 Task: Look for properties with bedroom entrances wider than 32 inches (81 centimeters).
Action: Mouse pressed left at (998, 148)
Screenshot: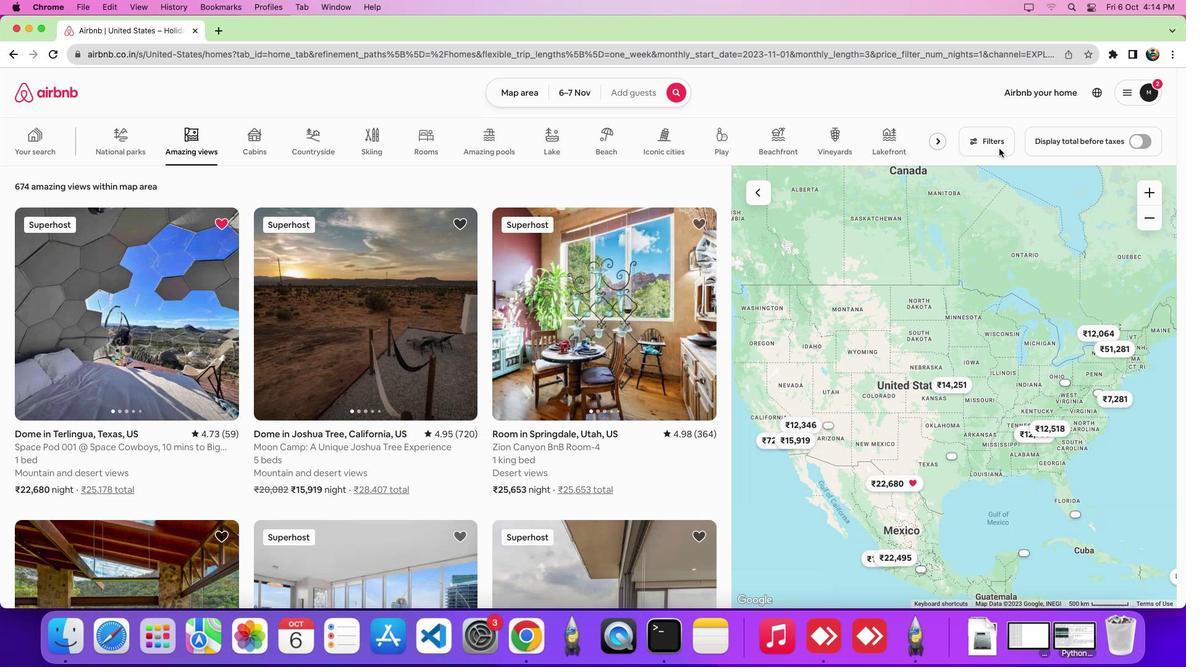 
Action: Mouse moved to (984, 148)
Screenshot: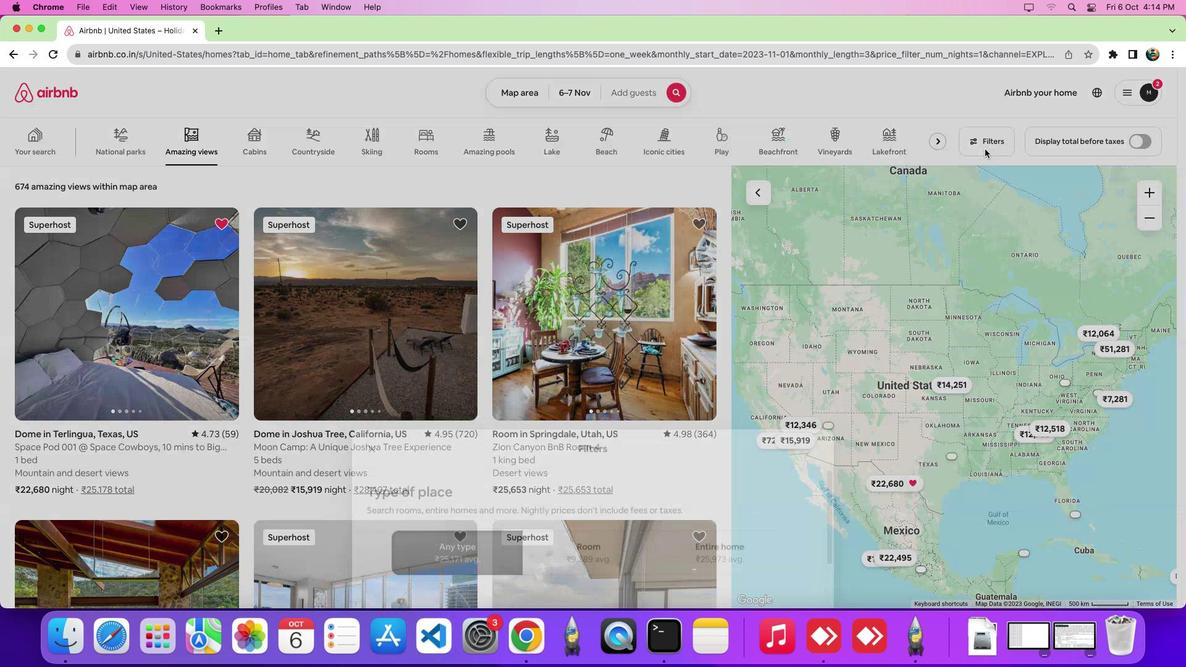 
Action: Mouse pressed left at (984, 148)
Screenshot: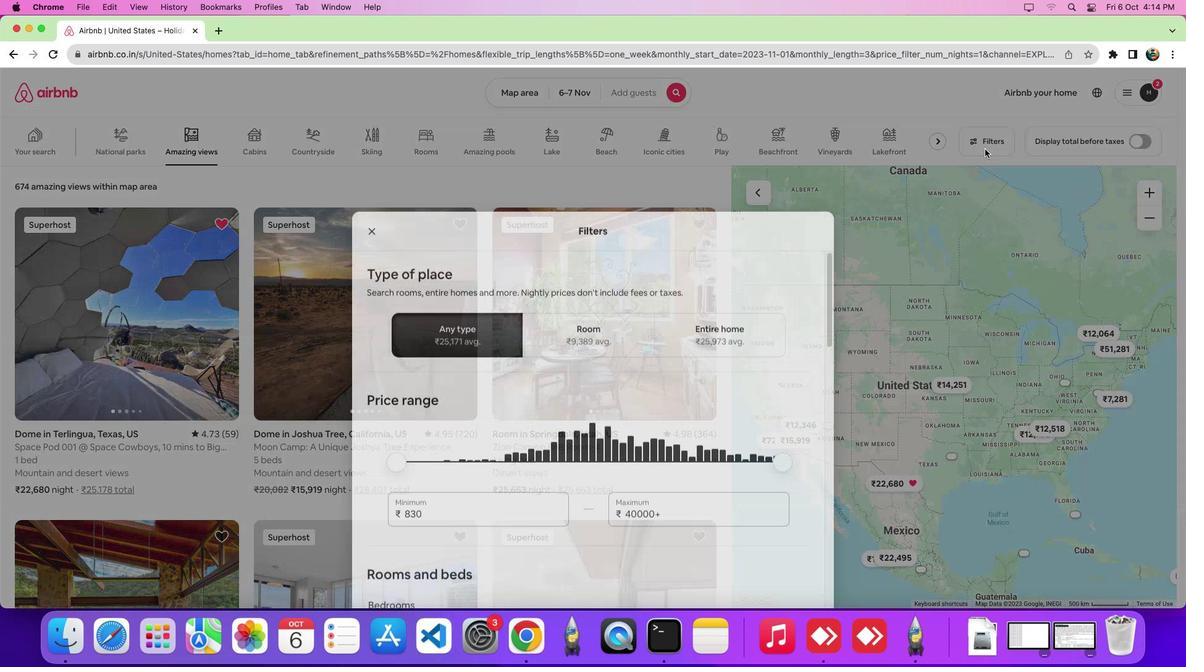 
Action: Mouse moved to (585, 206)
Screenshot: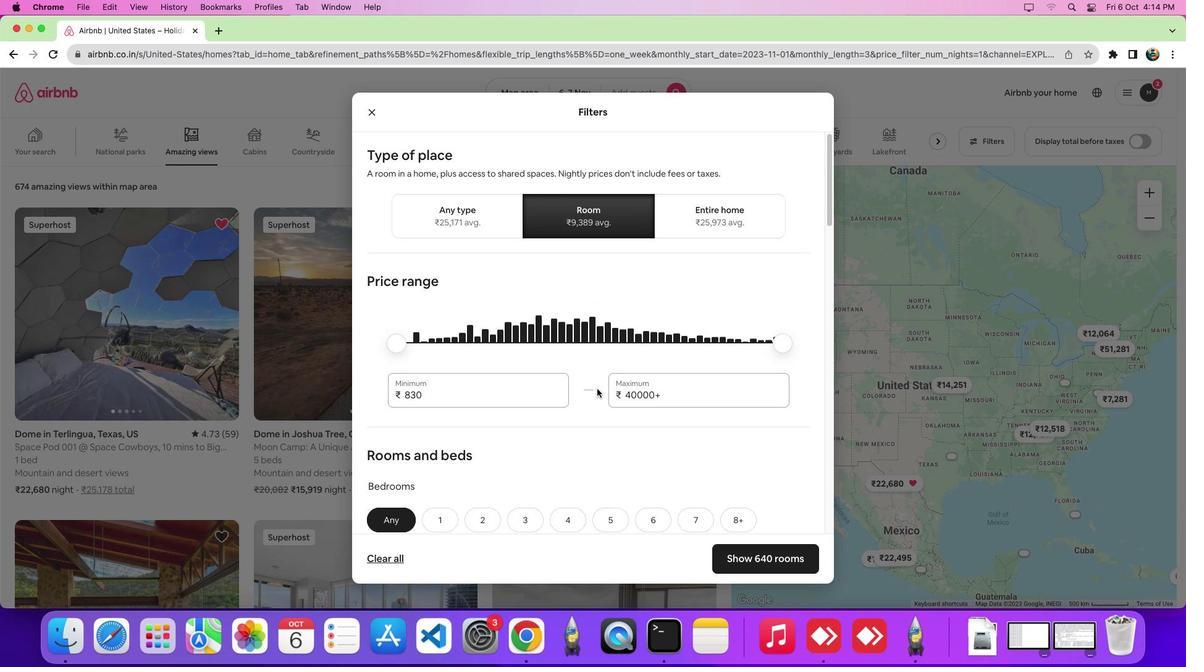 
Action: Mouse pressed left at (585, 206)
Screenshot: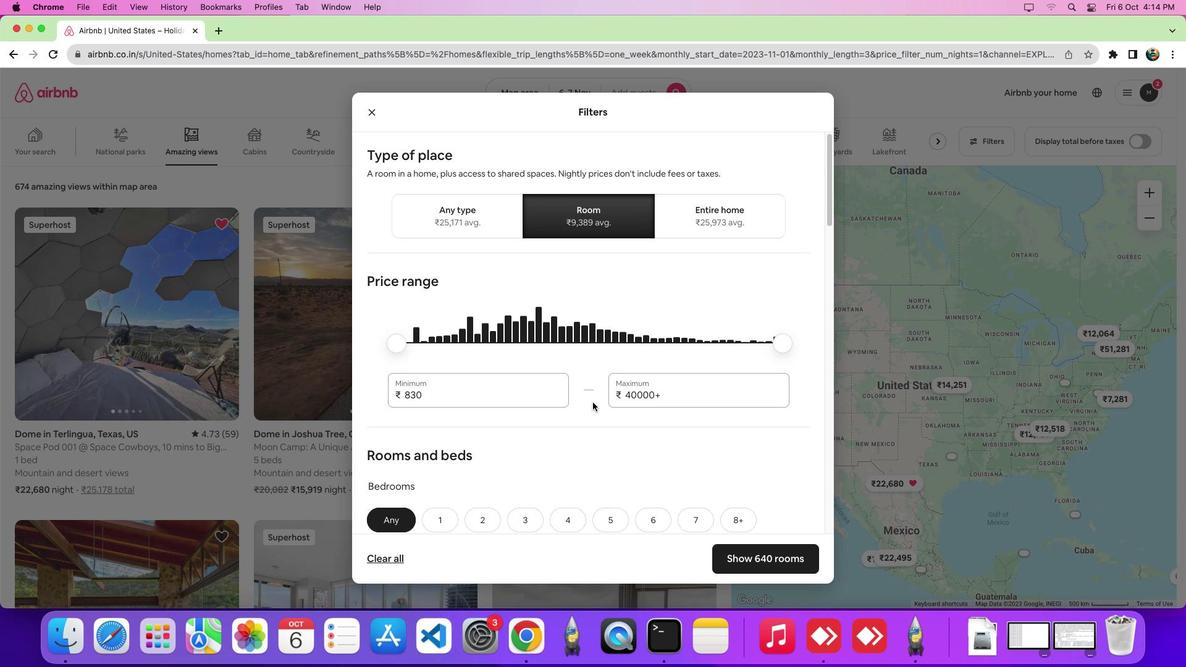 
Action: Mouse moved to (592, 402)
Screenshot: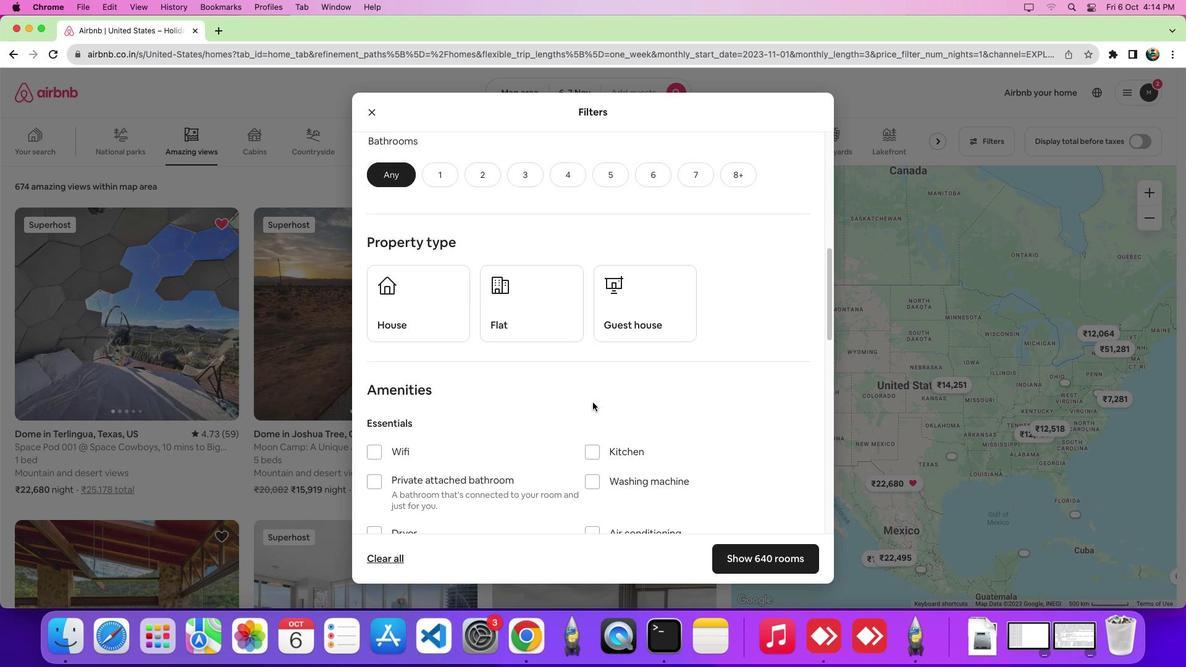 
Action: Mouse scrolled (592, 402) with delta (0, 0)
Screenshot: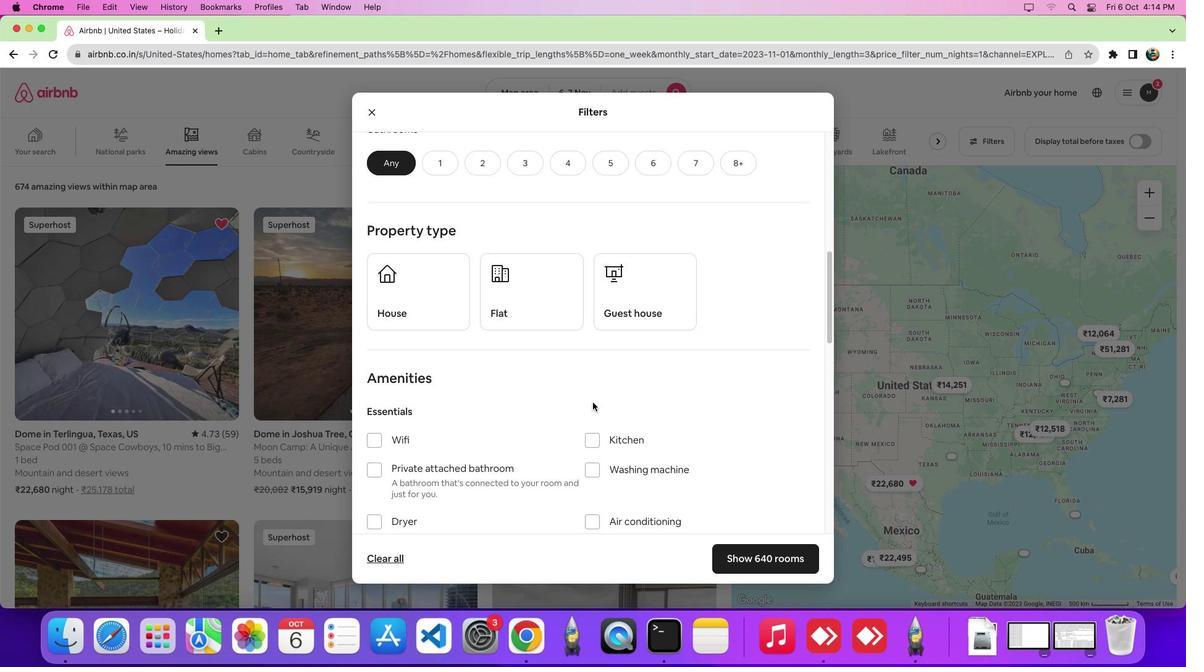 
Action: Mouse scrolled (592, 402) with delta (0, 0)
Screenshot: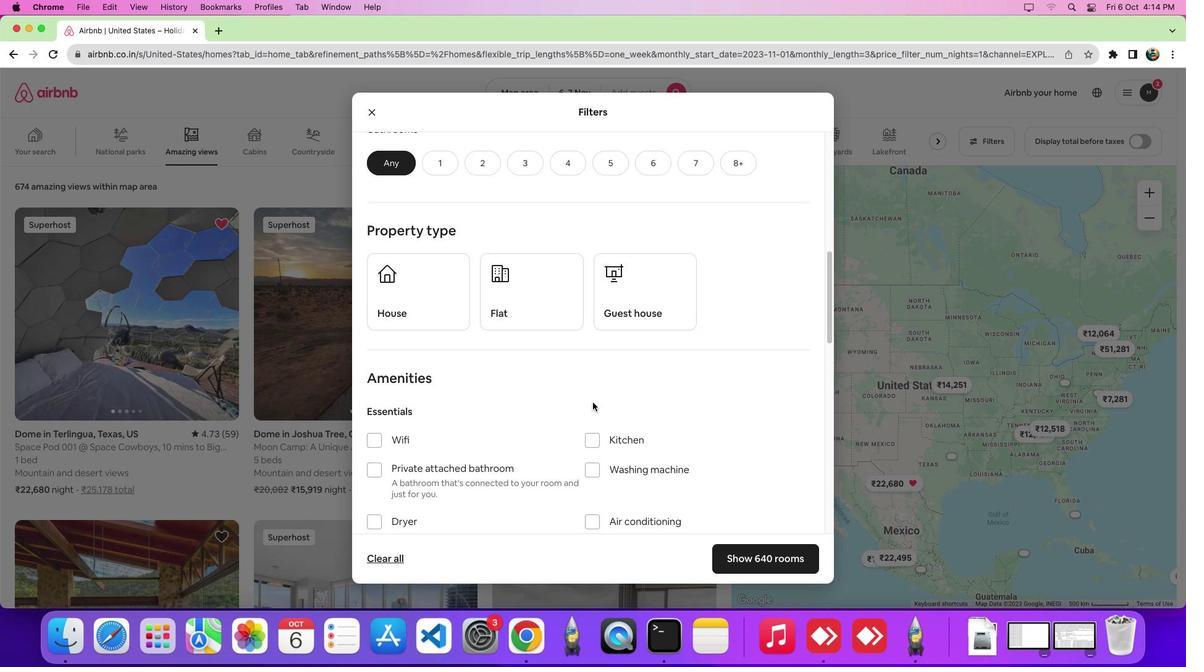 
Action: Mouse scrolled (592, 402) with delta (0, -4)
Screenshot: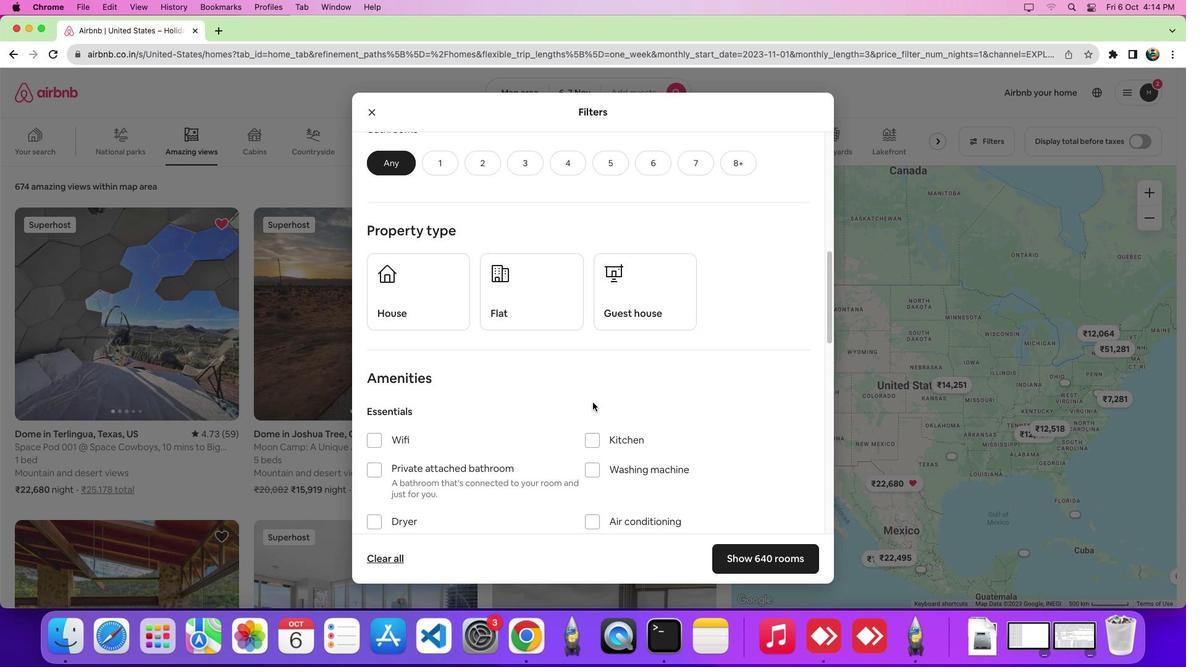 
Action: Mouse scrolled (592, 402) with delta (0, -6)
Screenshot: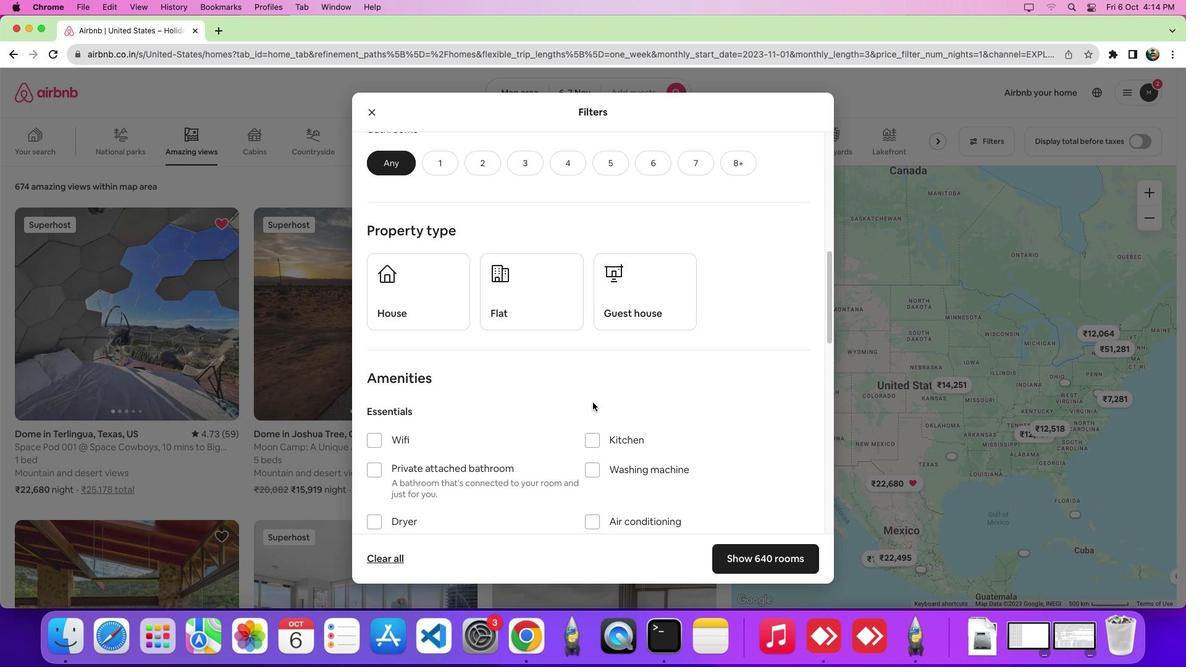 
Action: Mouse scrolled (592, 402) with delta (0, 0)
Screenshot: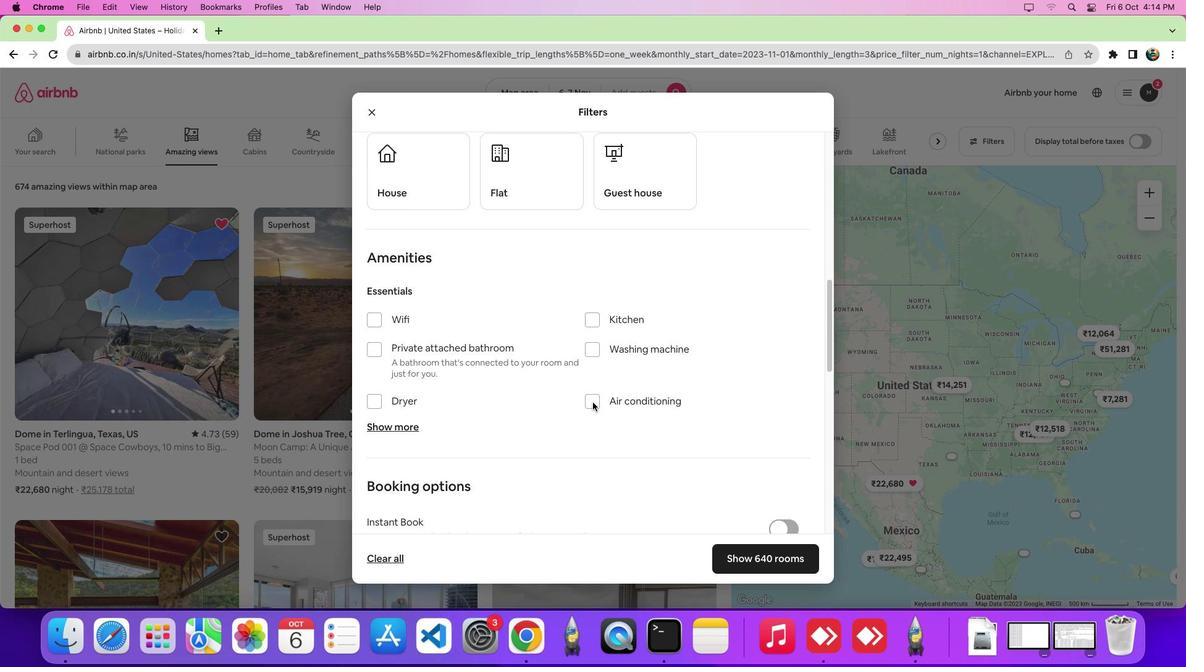 
Action: Mouse scrolled (592, 402) with delta (0, 0)
Screenshot: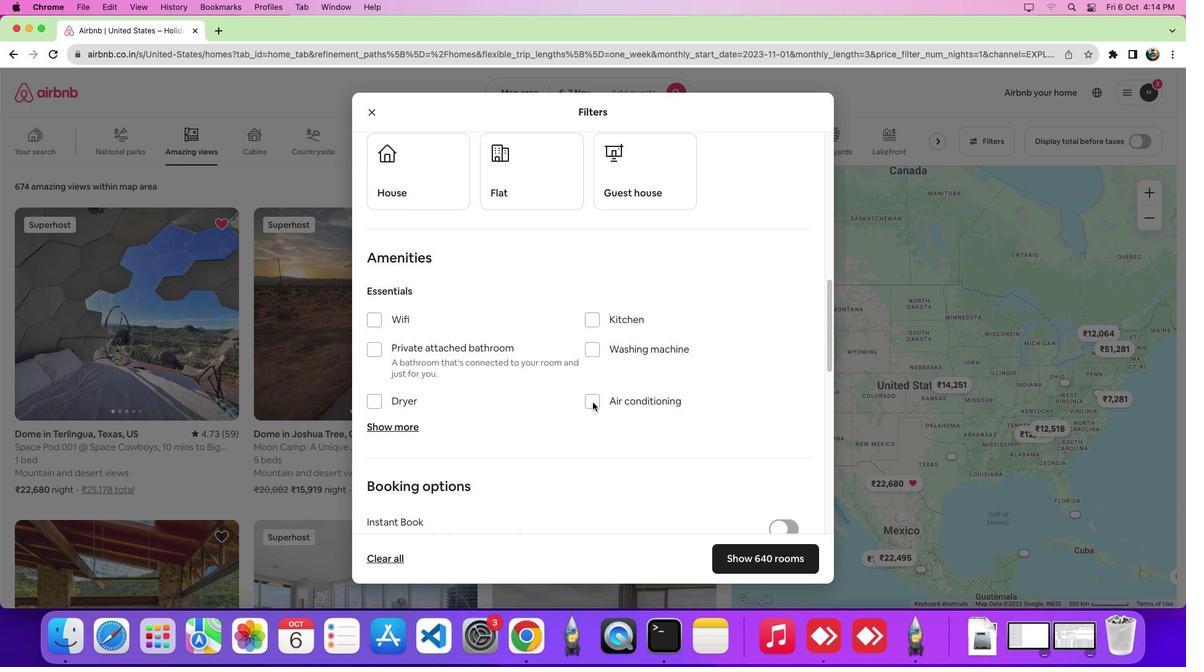 
Action: Mouse scrolled (592, 402) with delta (0, -1)
Screenshot: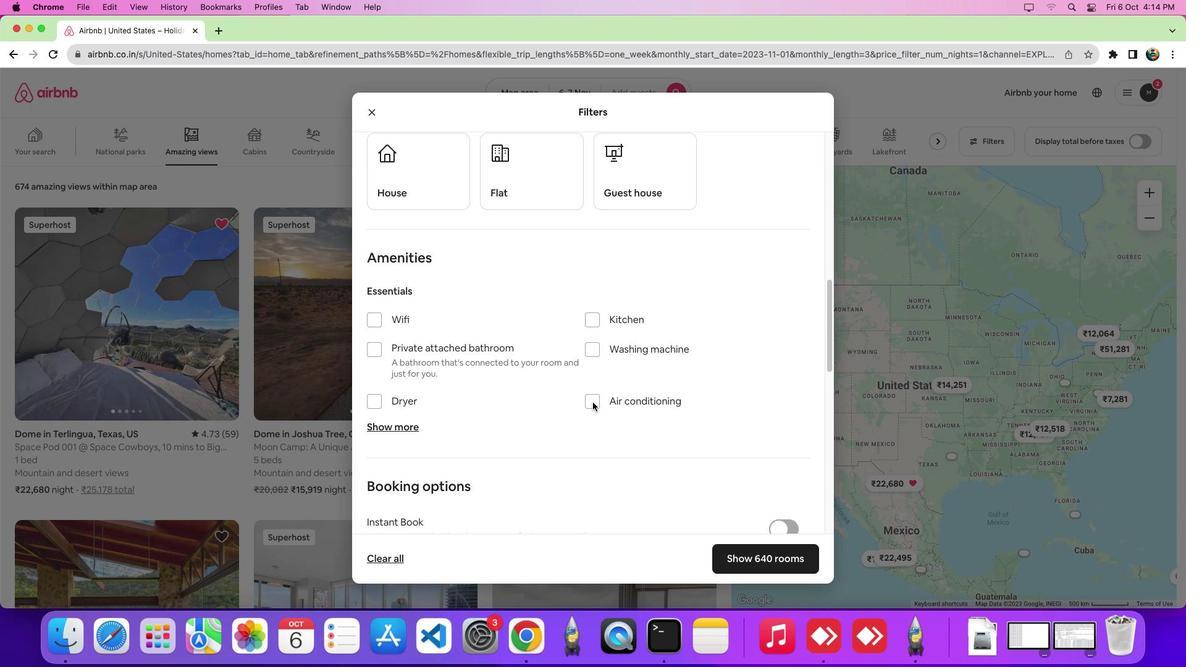 
Action: Mouse scrolled (592, 402) with delta (0, 0)
Screenshot: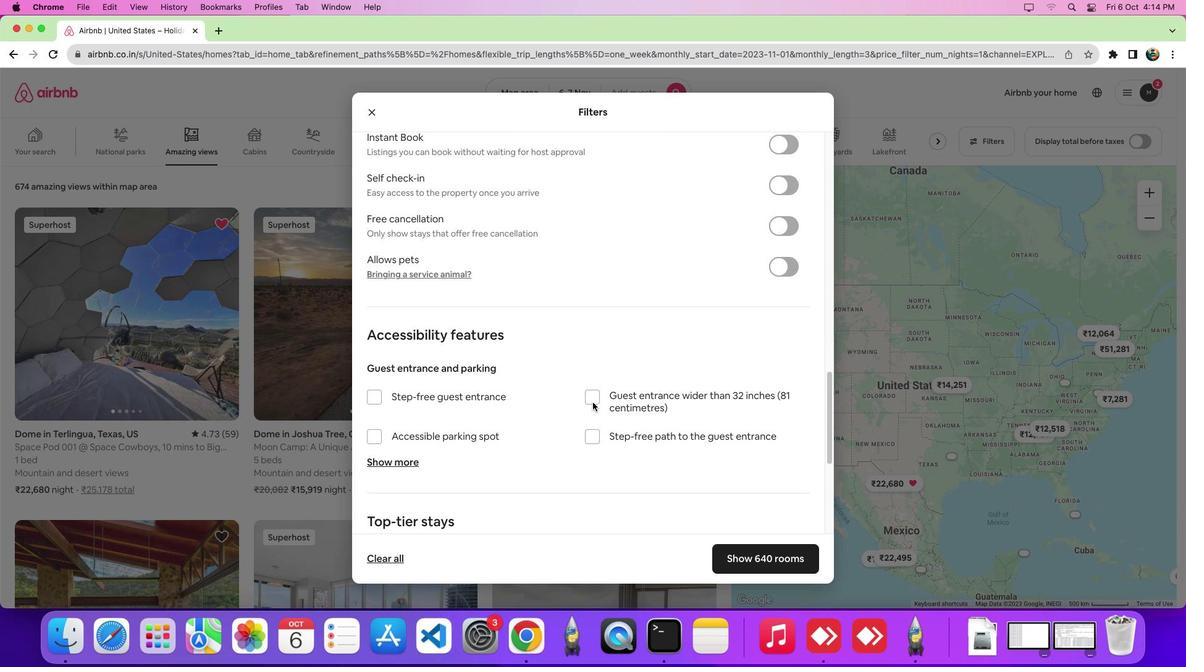 
Action: Mouse scrolled (592, 402) with delta (0, 0)
Screenshot: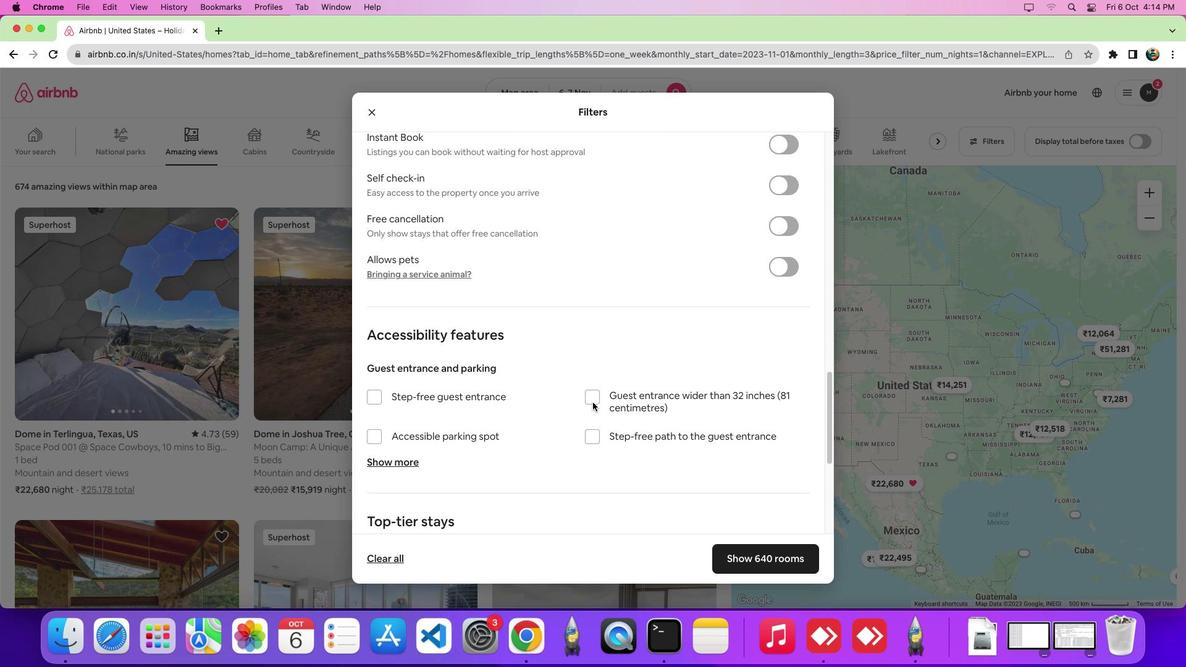 
Action: Mouse scrolled (592, 402) with delta (0, -3)
Screenshot: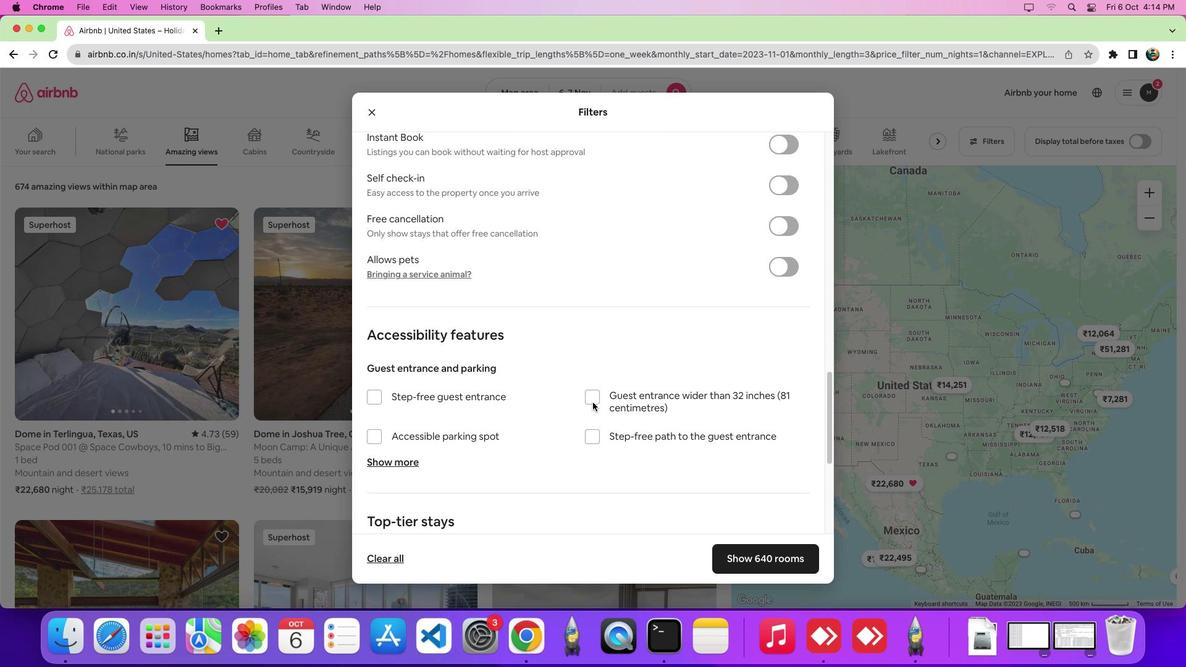 
Action: Mouse scrolled (592, 402) with delta (0, -4)
Screenshot: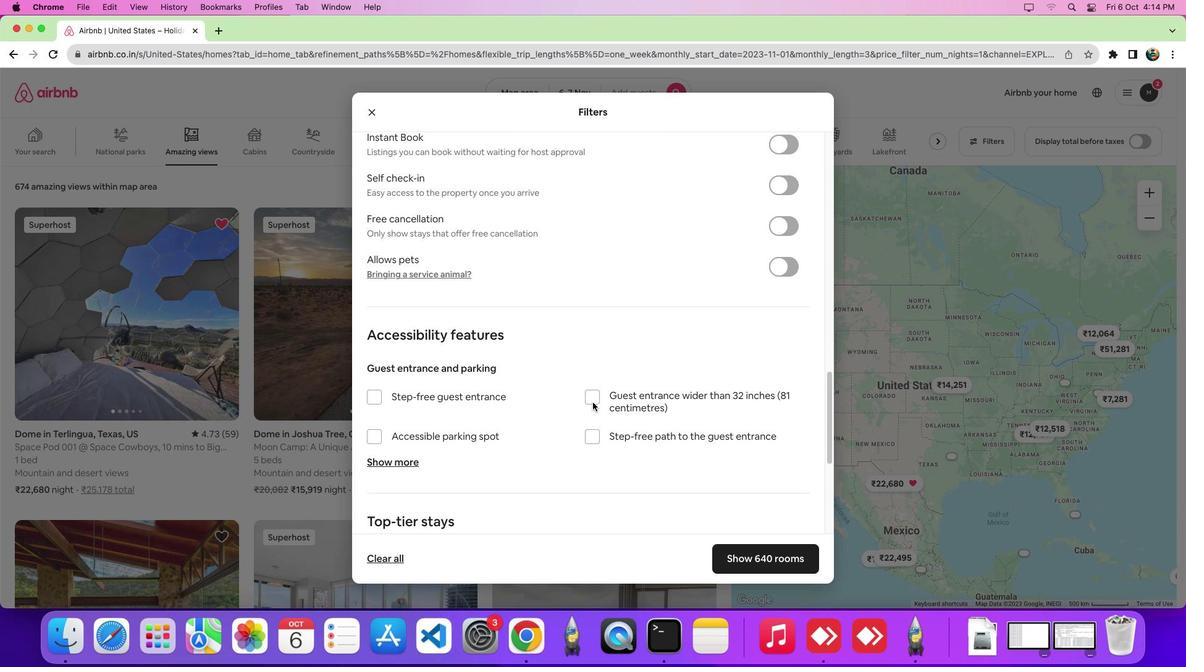
Action: Mouse scrolled (592, 402) with delta (0, 0)
Screenshot: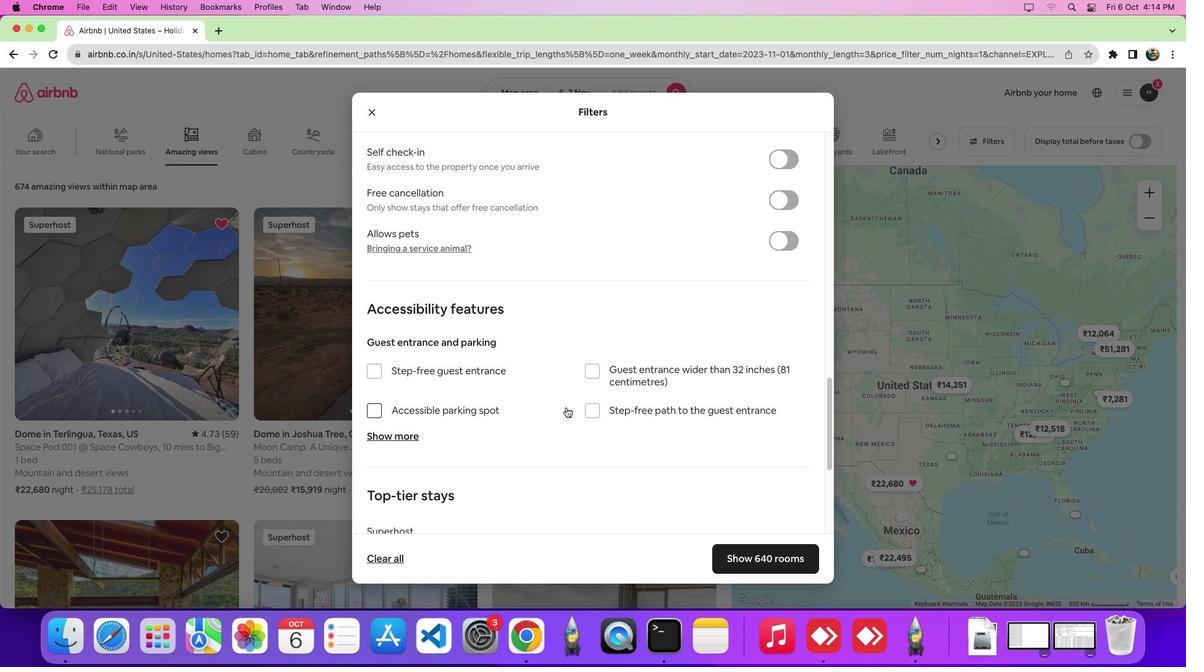 
Action: Mouse scrolled (592, 402) with delta (0, 0)
Screenshot: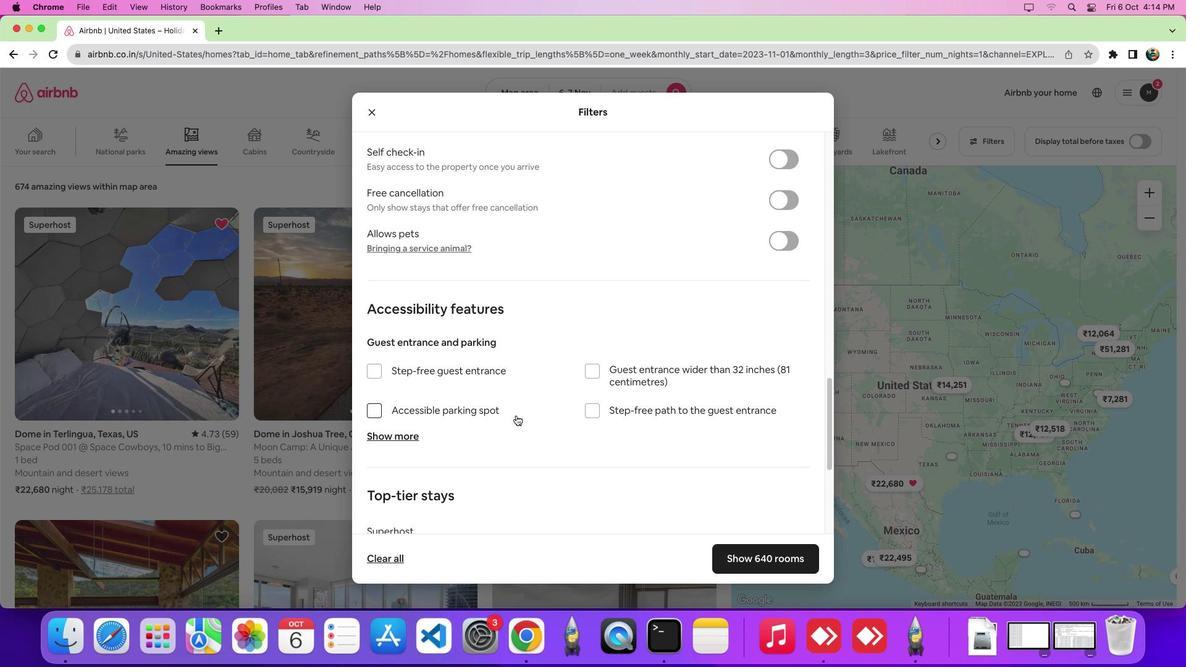 
Action: Mouse moved to (402, 427)
Screenshot: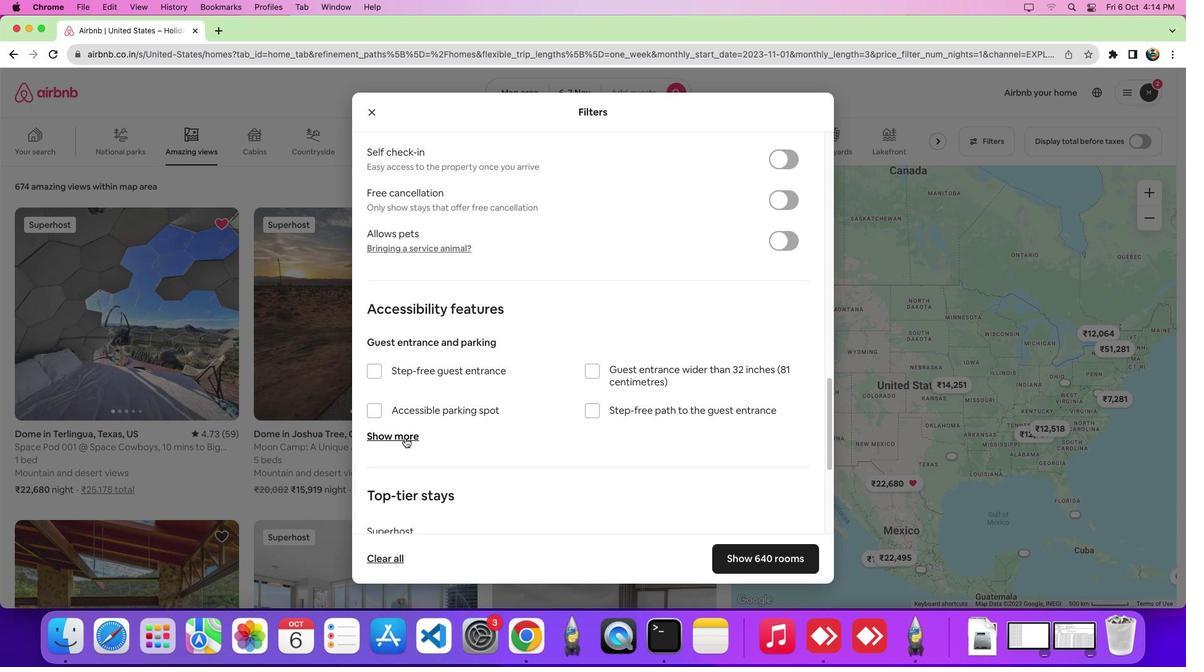 
Action: Mouse pressed left at (402, 427)
Screenshot: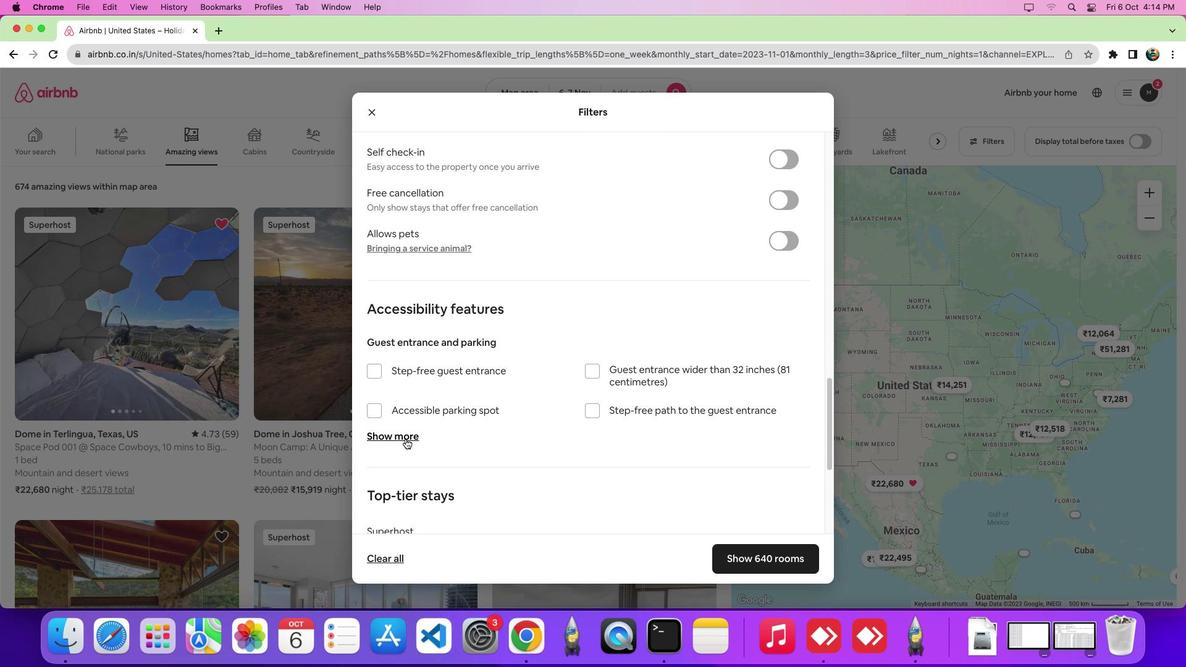 
Action: Mouse moved to (405, 437)
Screenshot: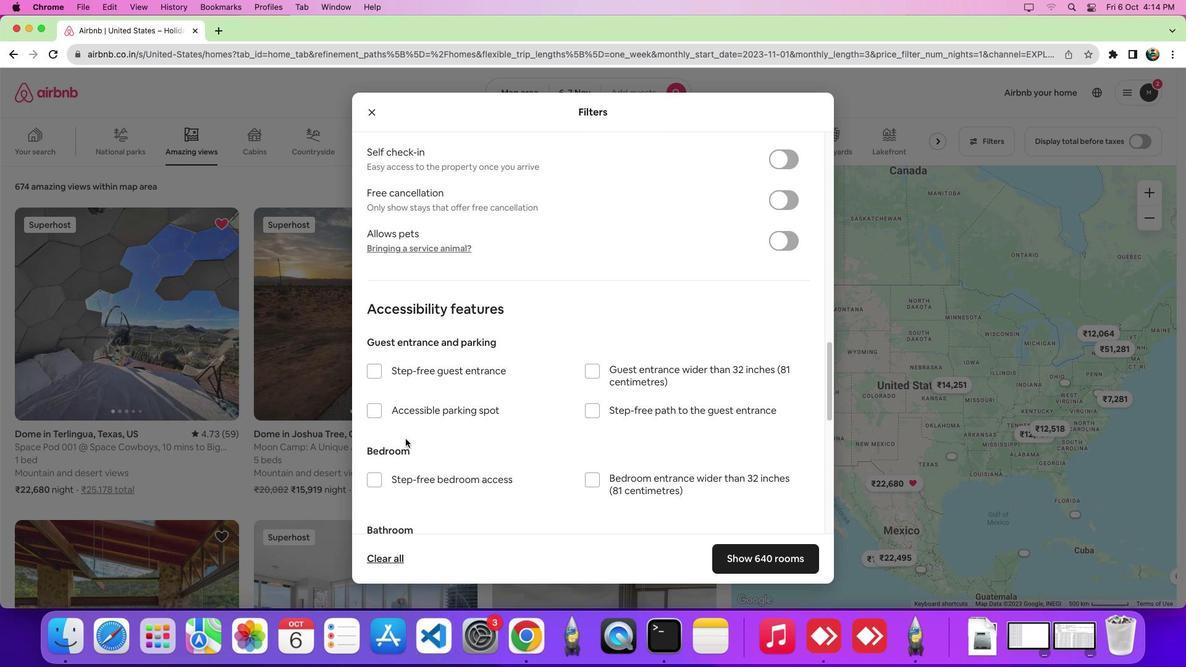 
Action: Mouse pressed left at (405, 437)
Screenshot: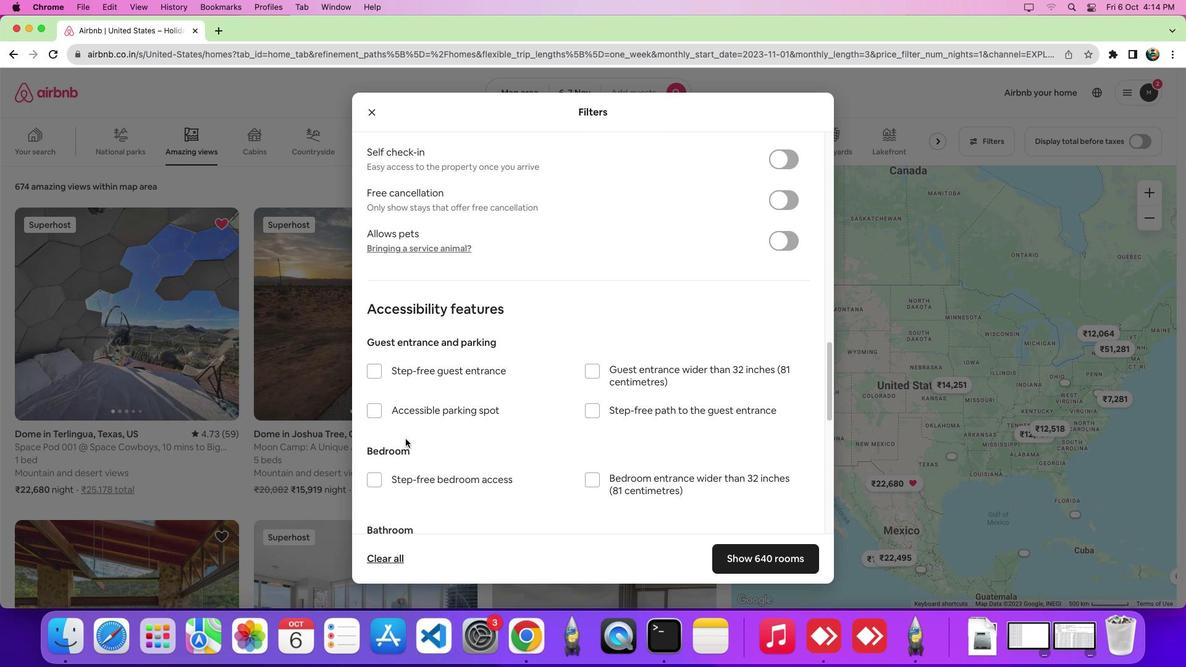 
Action: Mouse moved to (547, 457)
Screenshot: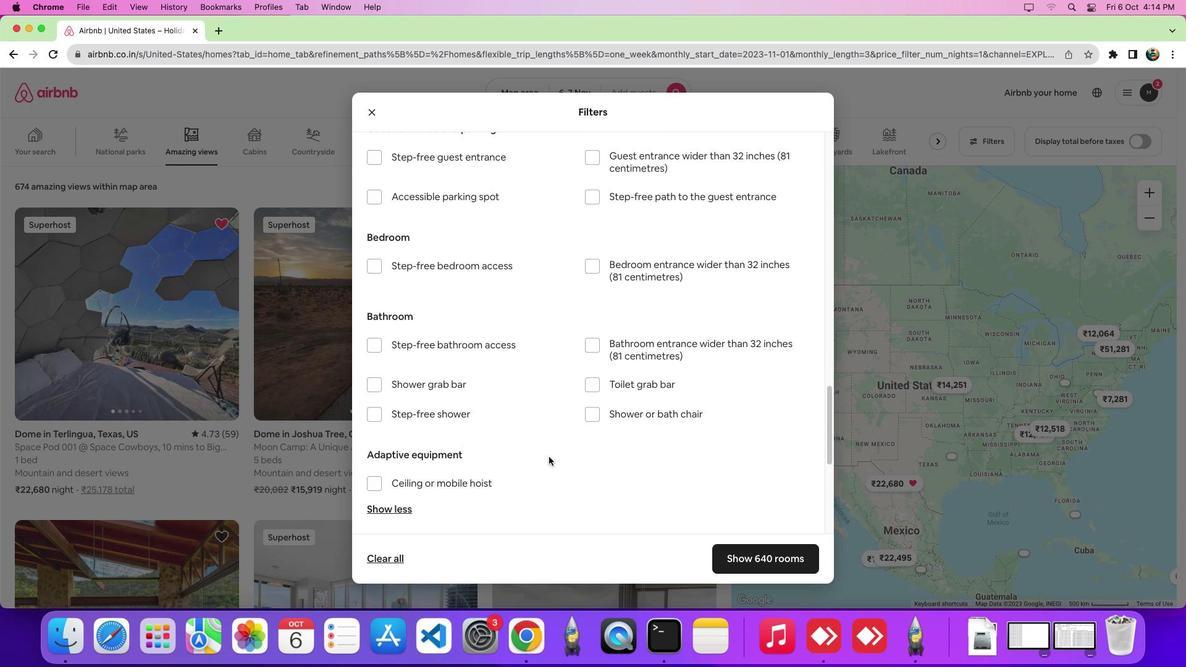 
Action: Mouse scrolled (547, 457) with delta (0, 0)
Screenshot: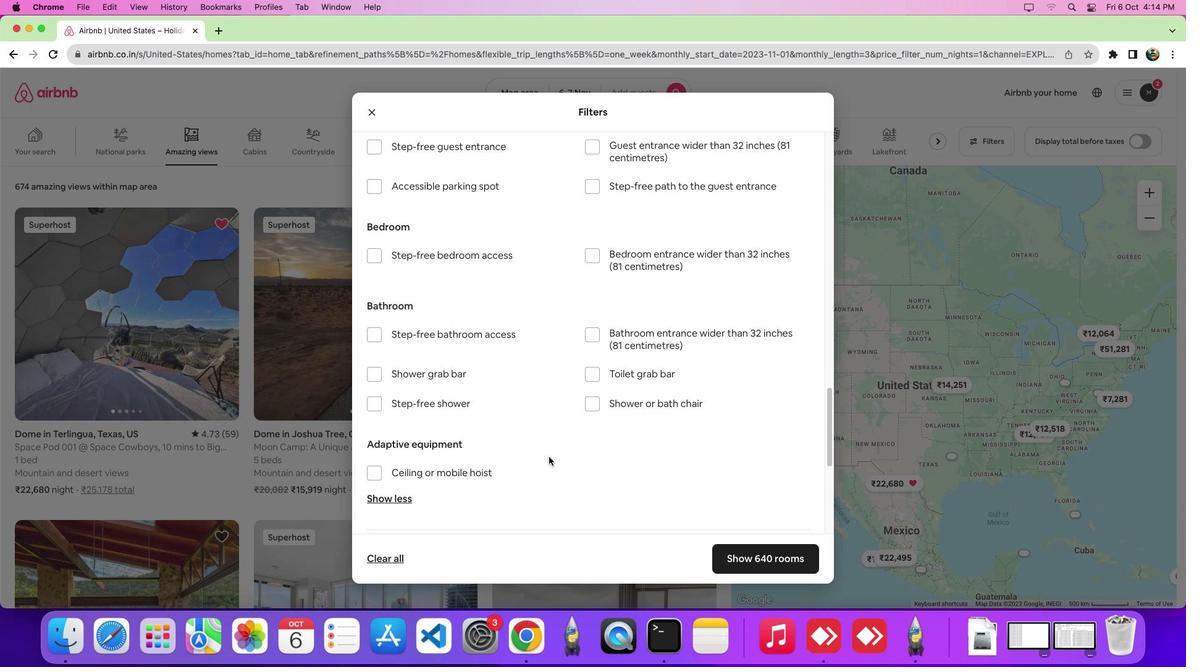 
Action: Mouse moved to (547, 456)
Screenshot: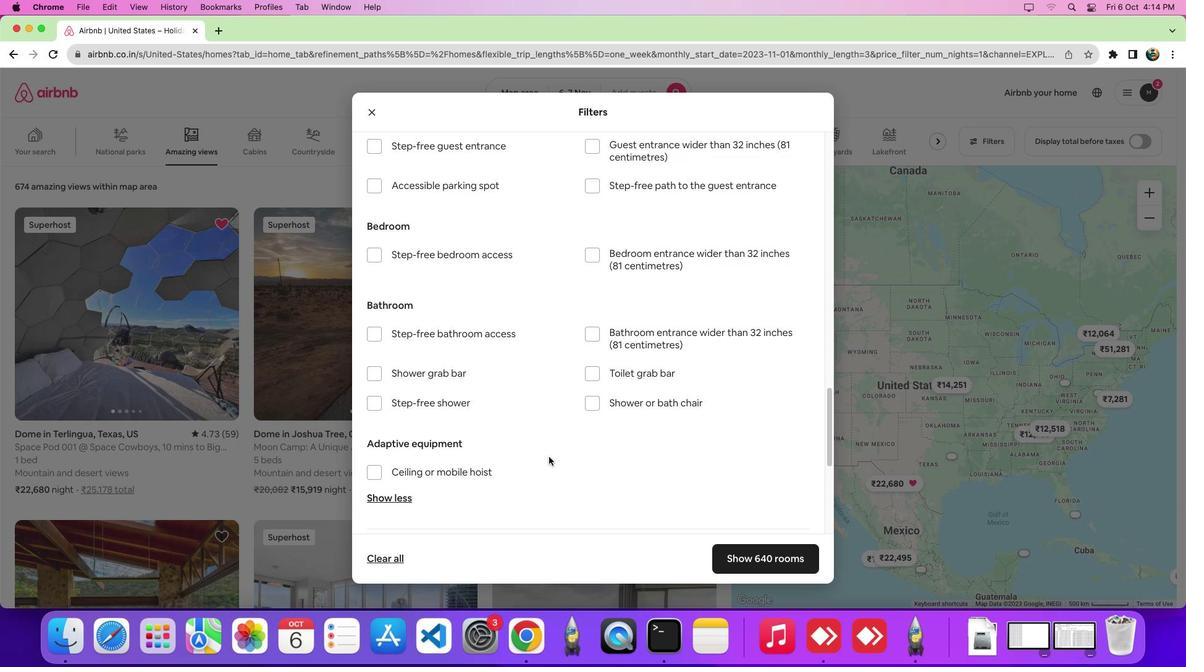 
Action: Mouse scrolled (547, 456) with delta (0, 0)
Screenshot: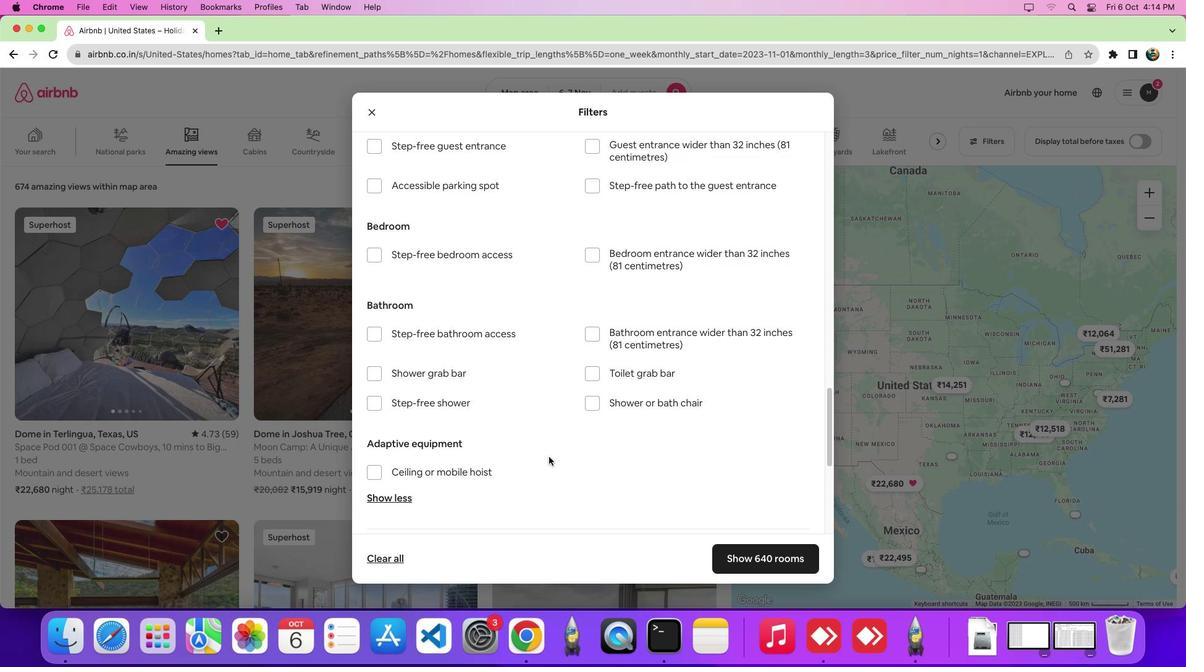 
Action: Mouse moved to (548, 456)
Screenshot: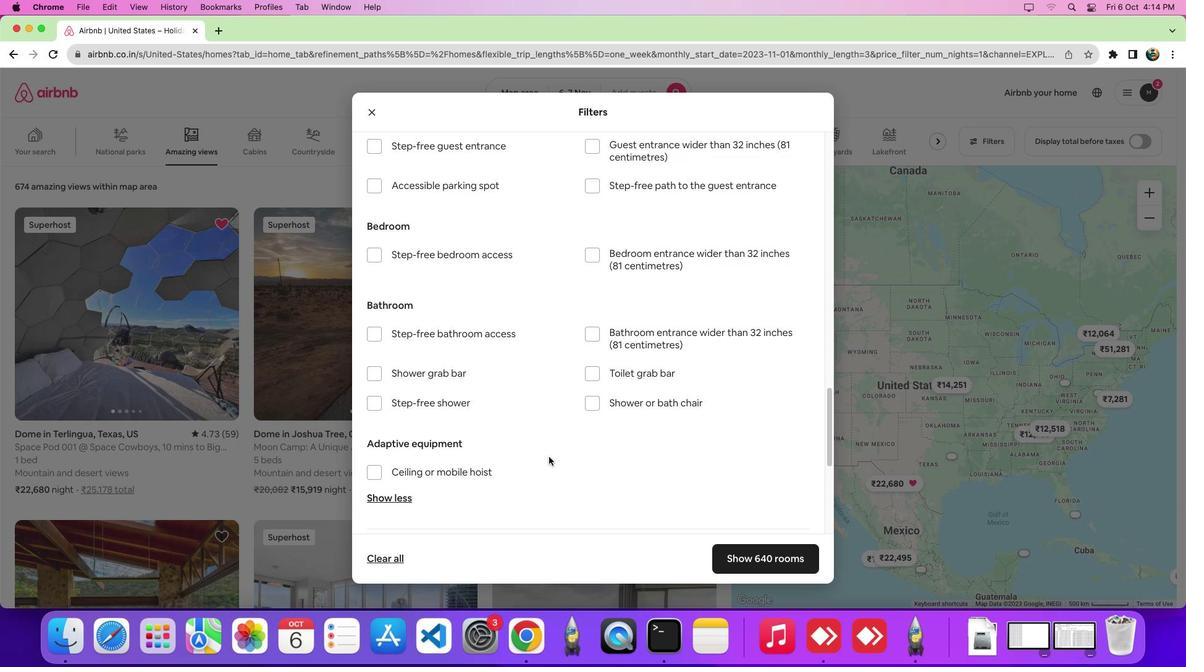 
Action: Mouse scrolled (548, 456) with delta (0, -1)
Screenshot: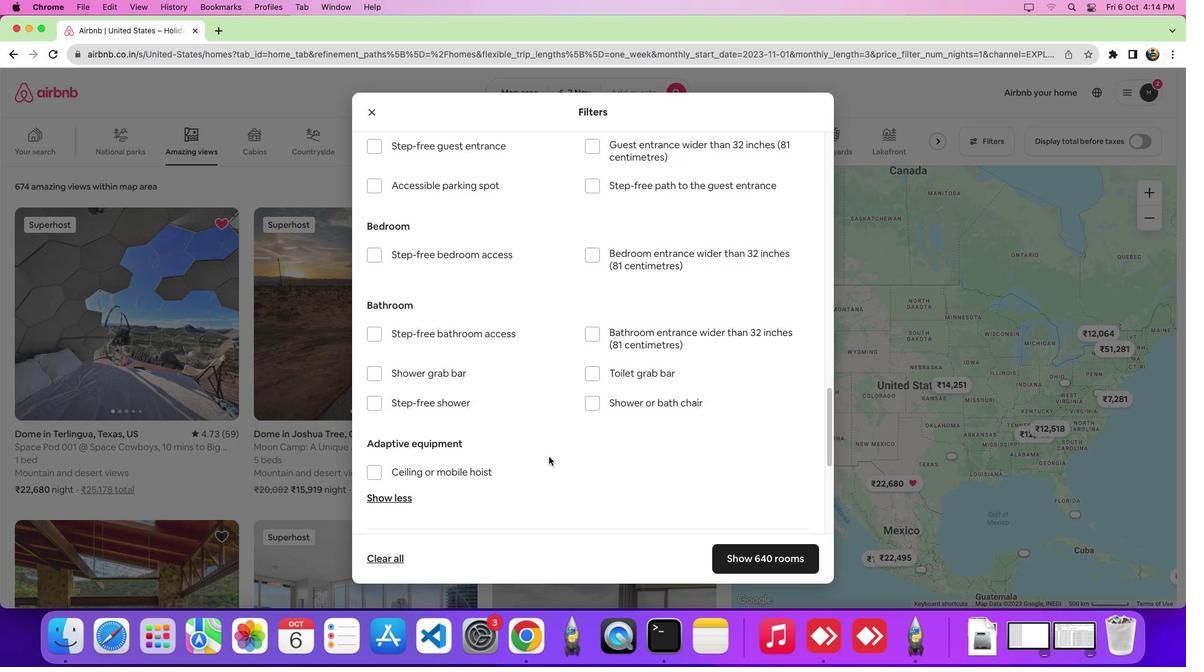 
Action: Mouse scrolled (548, 456) with delta (0, -2)
Screenshot: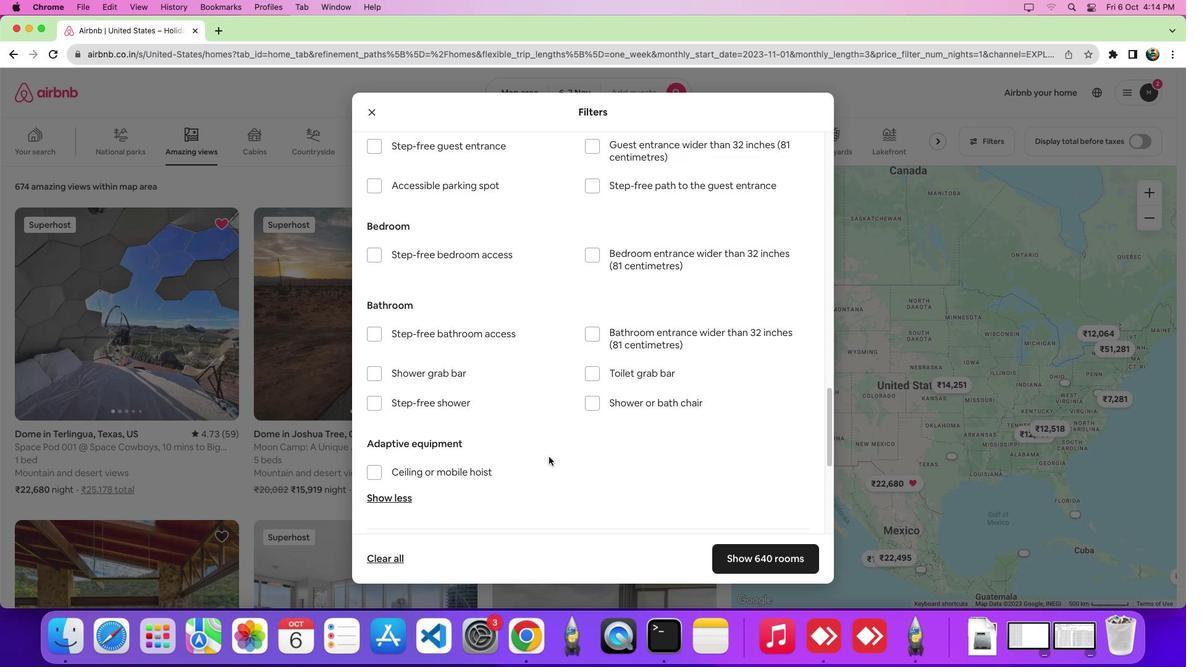 
Action: Mouse moved to (593, 255)
Screenshot: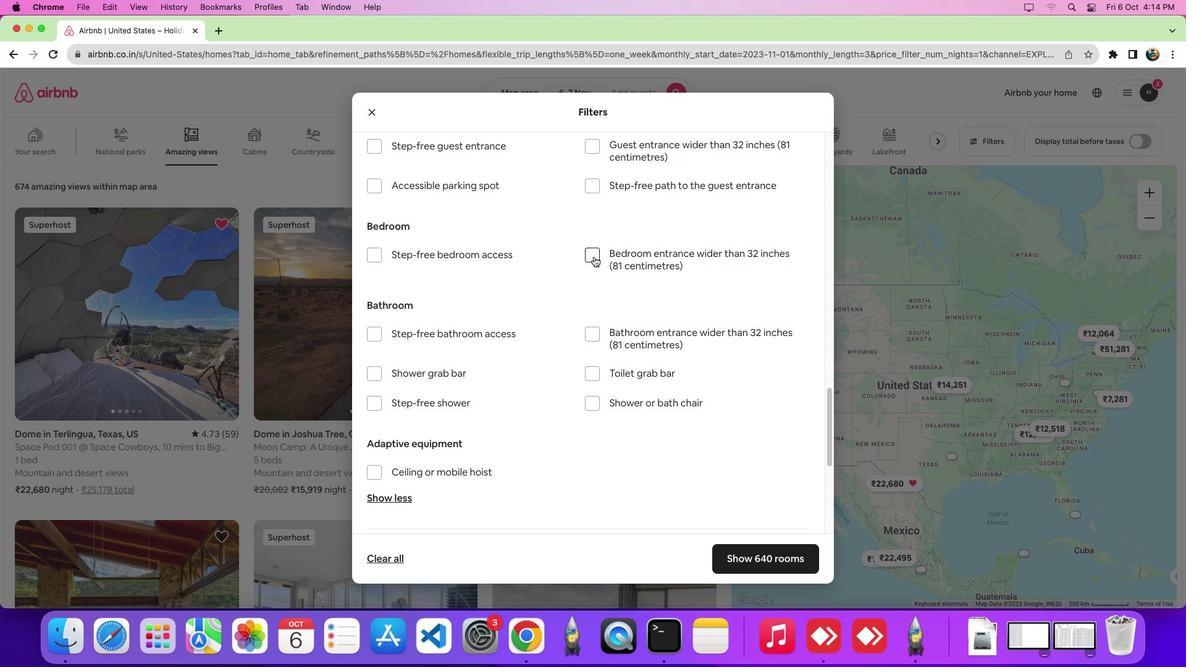 
Action: Mouse pressed left at (593, 255)
Screenshot: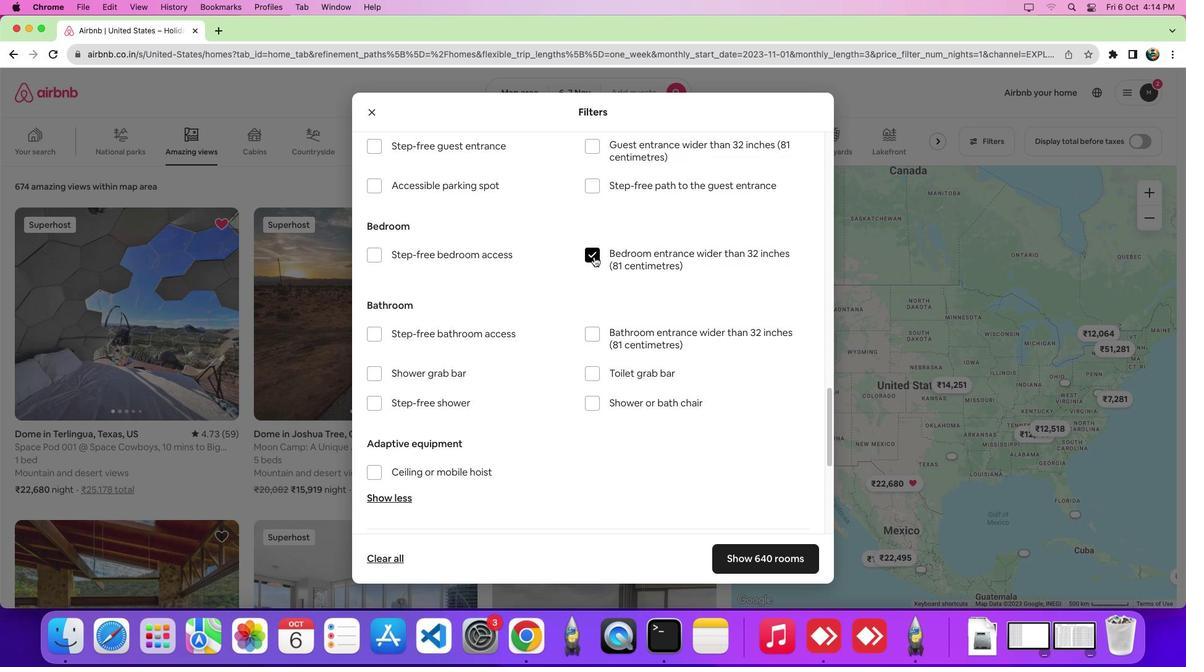 
Action: Mouse moved to (756, 561)
Screenshot: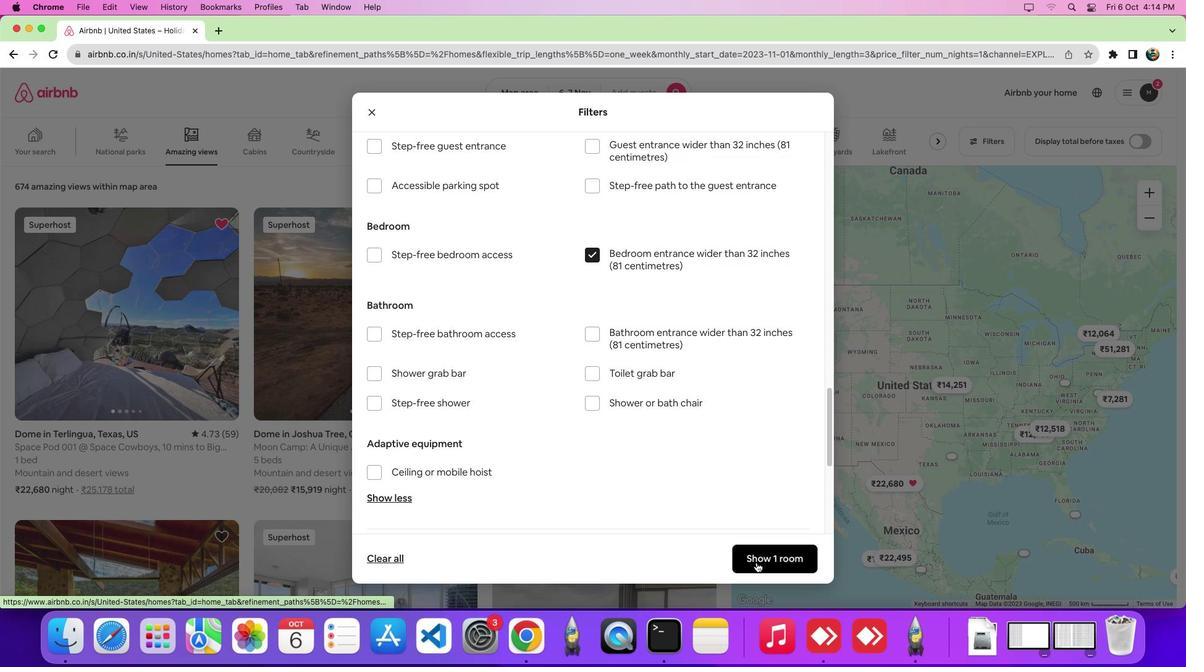 
Action: Mouse pressed left at (756, 561)
Screenshot: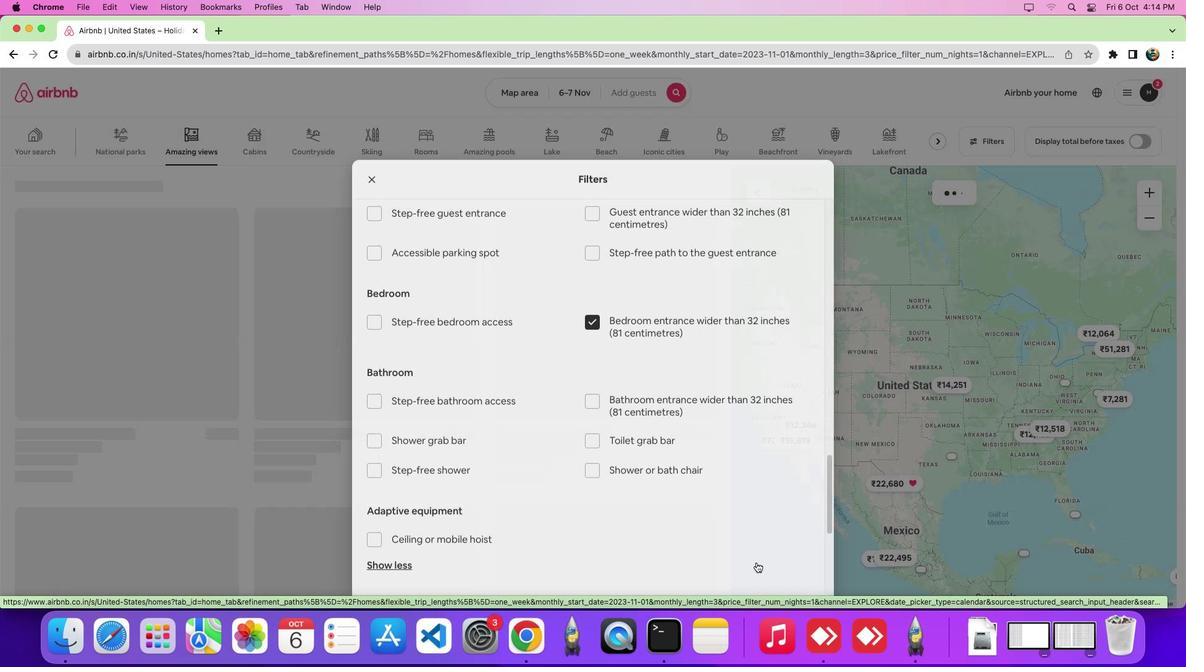 
Action: Mouse moved to (754, 561)
Screenshot: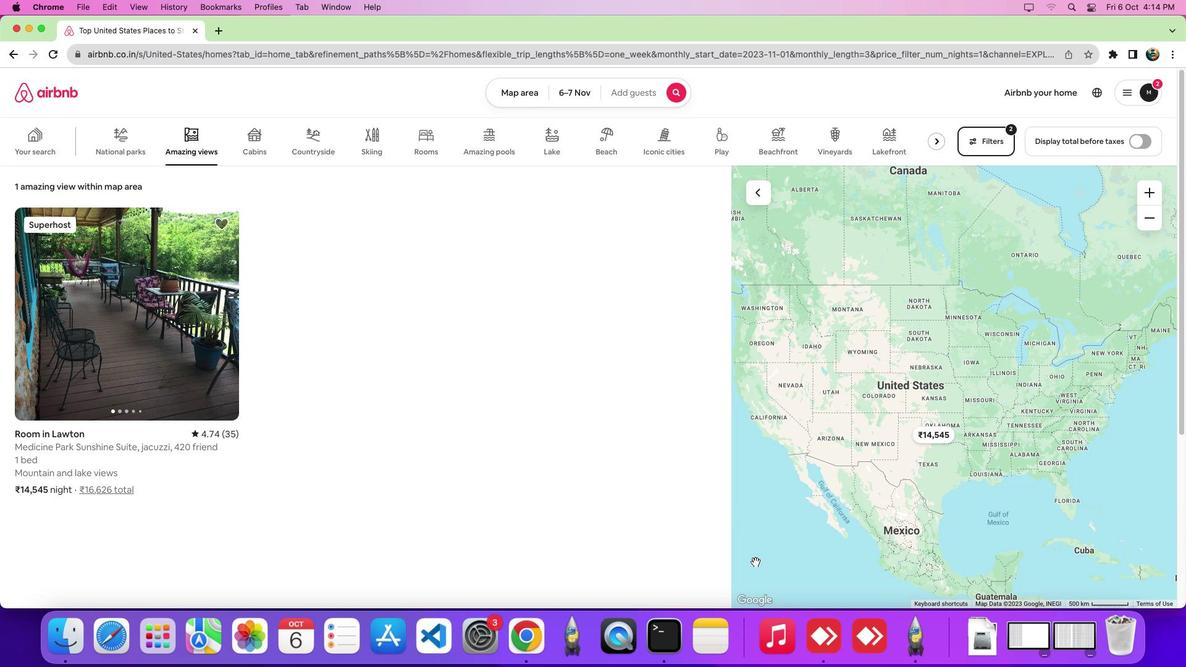 
